 Task: Add a condition where "Hours until next SLA breach Less than Eighteen" in recently solved tickets
Action: Mouse moved to (125, 395)
Screenshot: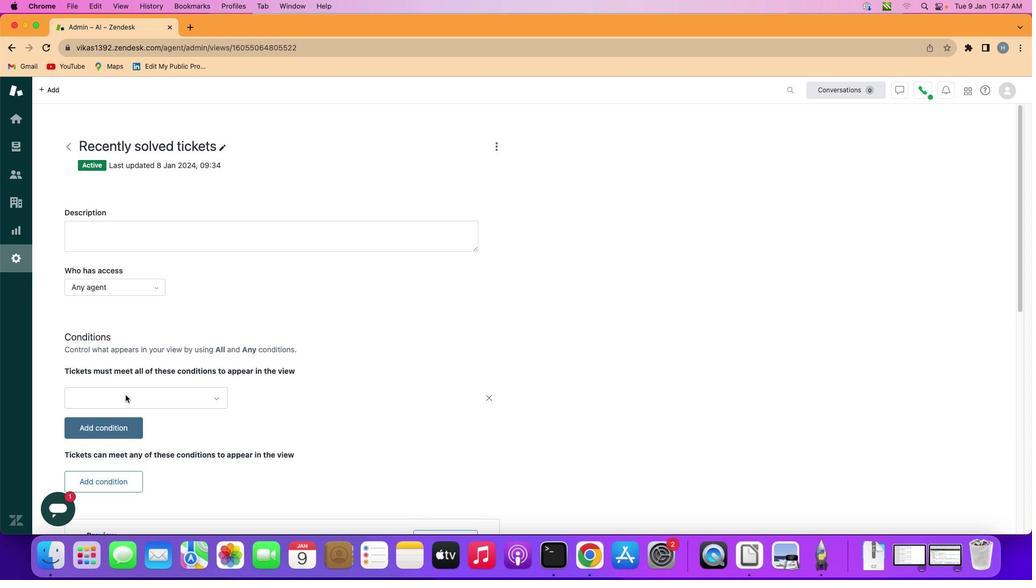 
Action: Mouse pressed left at (125, 395)
Screenshot: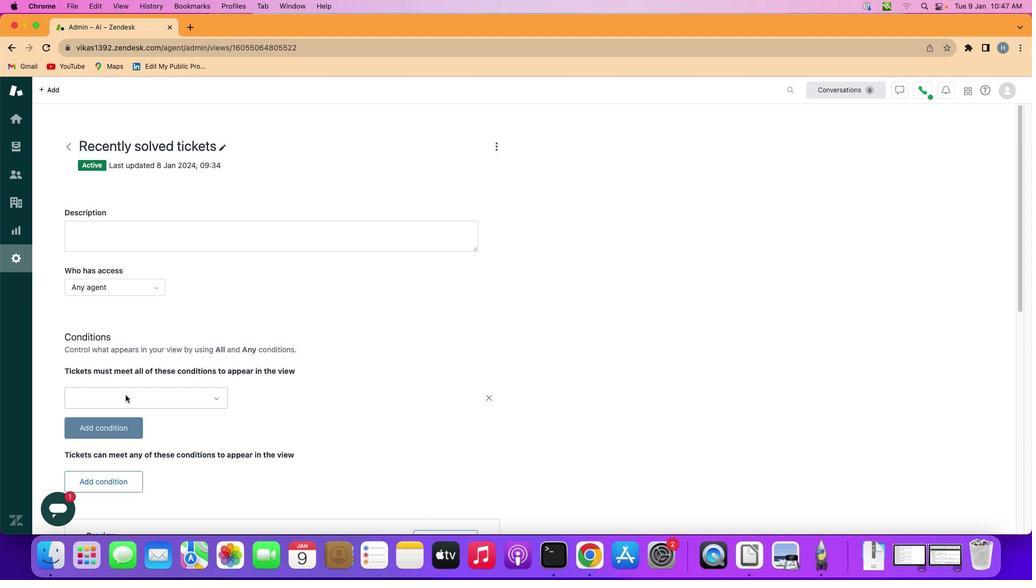 
Action: Mouse moved to (137, 393)
Screenshot: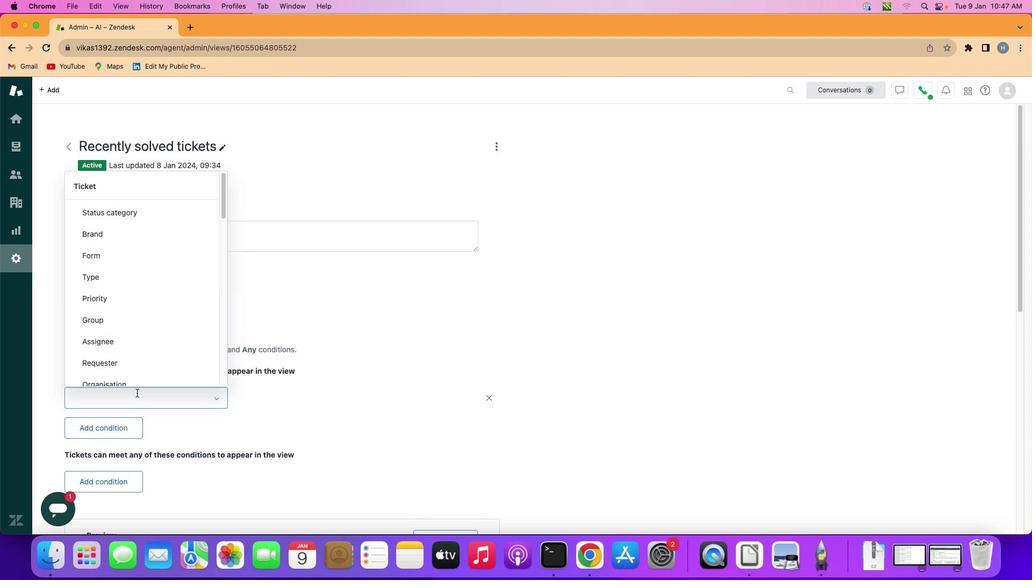 
Action: Mouse pressed left at (137, 393)
Screenshot: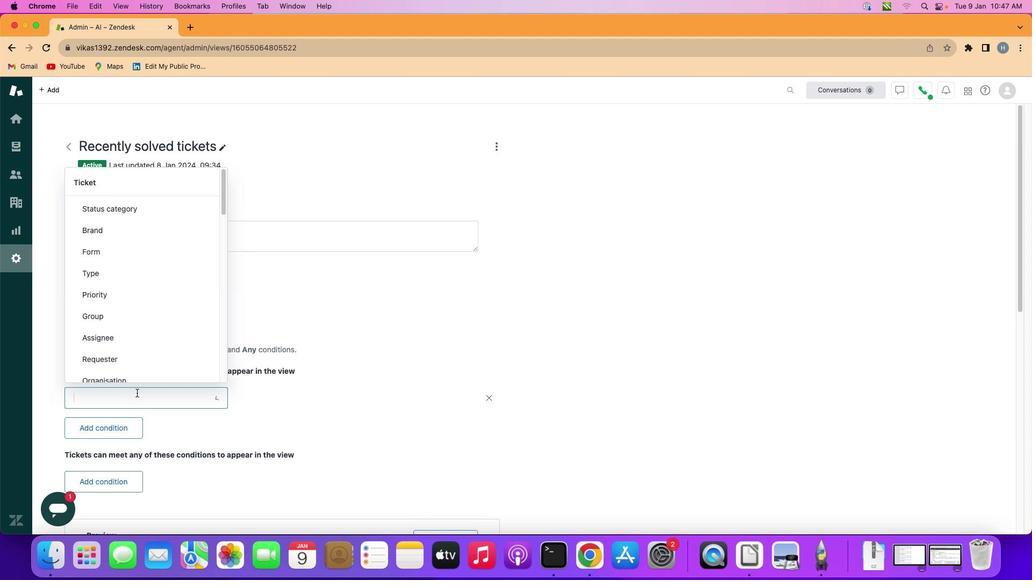 
Action: Mouse moved to (159, 294)
Screenshot: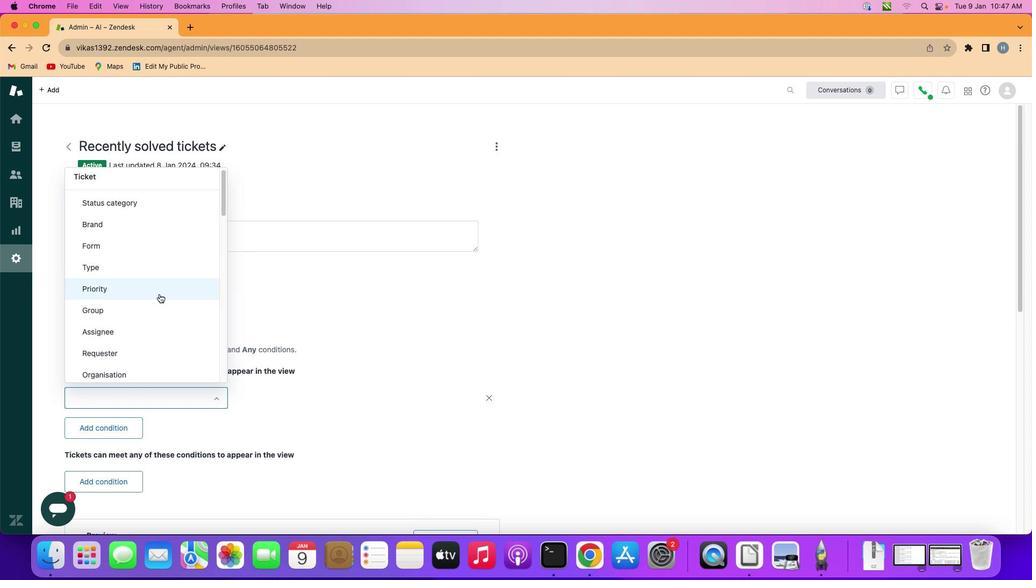 
Action: Mouse scrolled (159, 294) with delta (0, 0)
Screenshot: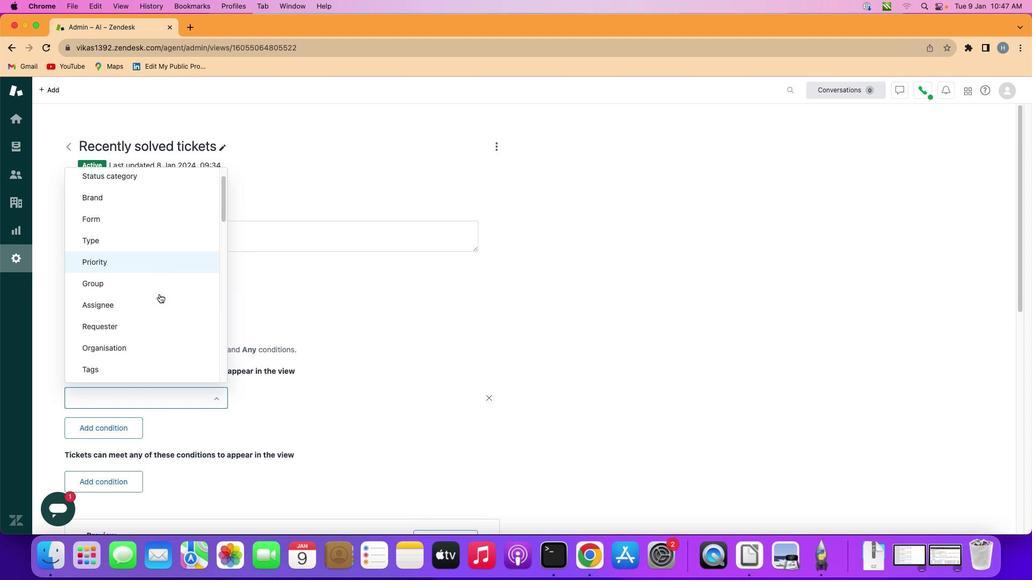 
Action: Mouse scrolled (159, 294) with delta (0, 0)
Screenshot: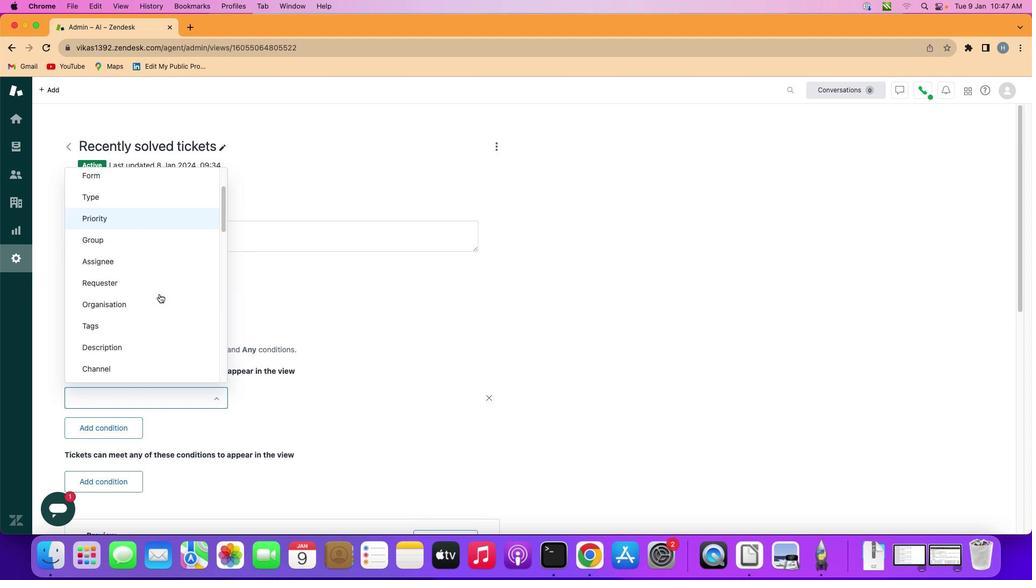 
Action: Mouse scrolled (159, 294) with delta (0, -1)
Screenshot: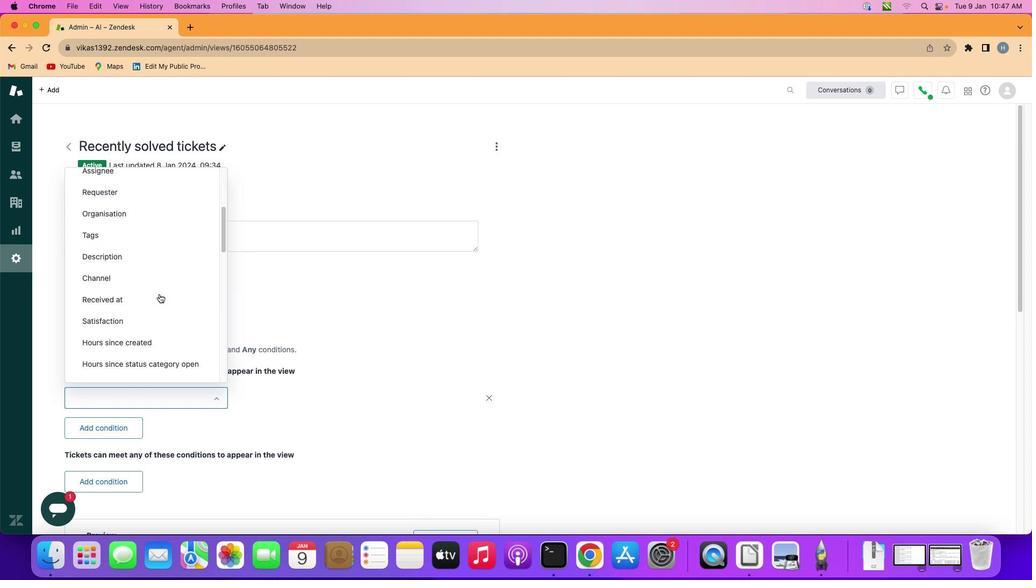 
Action: Mouse scrolled (159, 294) with delta (0, -1)
Screenshot: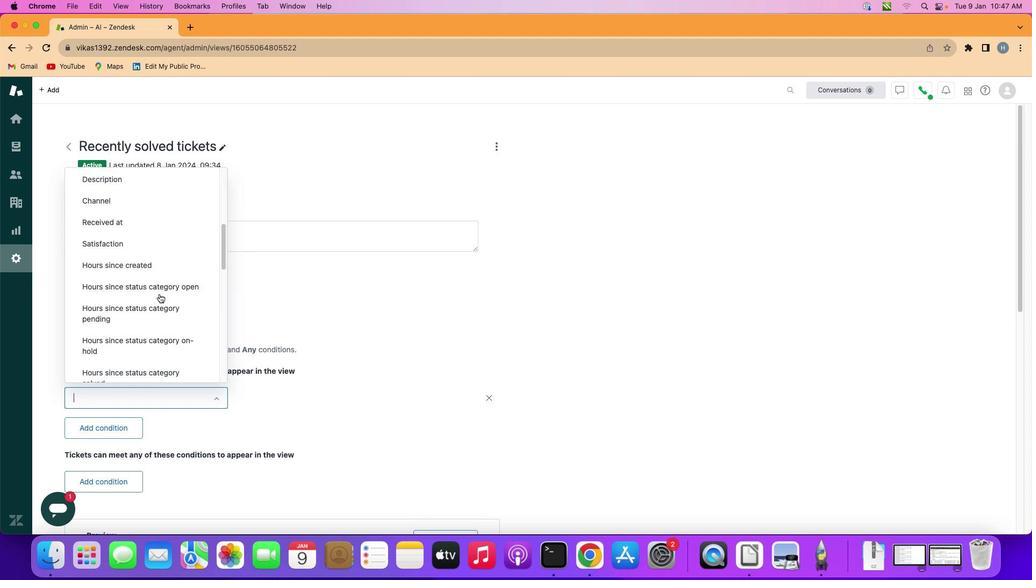 
Action: Mouse scrolled (159, 294) with delta (0, -2)
Screenshot: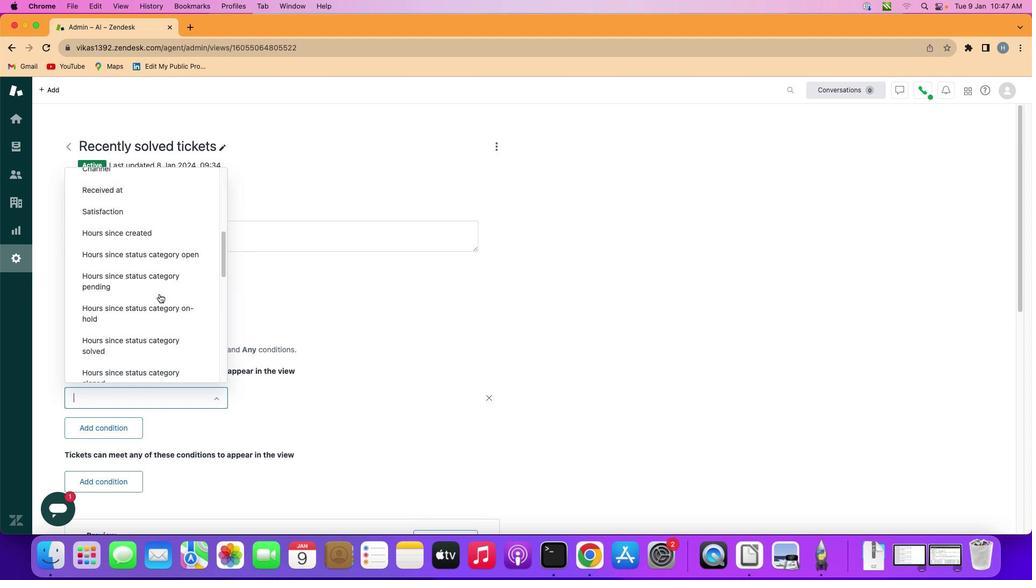 
Action: Mouse scrolled (159, 294) with delta (0, -2)
Screenshot: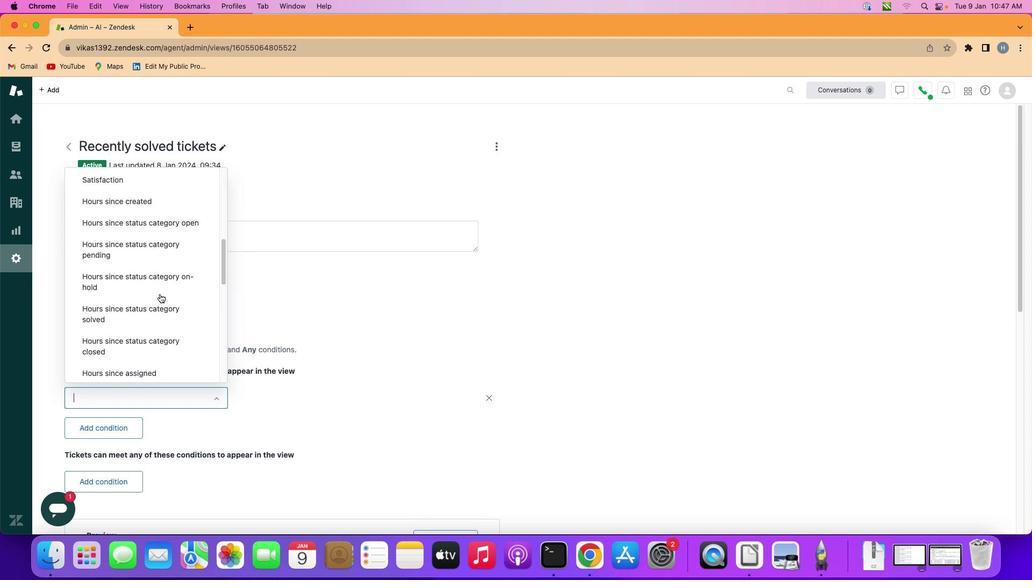 
Action: Mouse moved to (164, 292)
Screenshot: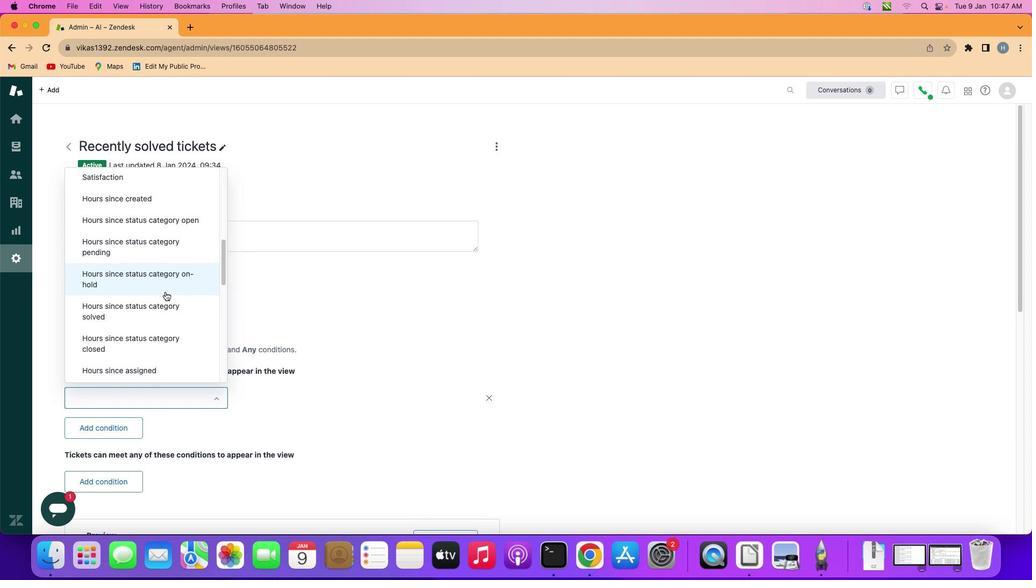 
Action: Mouse scrolled (164, 292) with delta (0, 0)
Screenshot: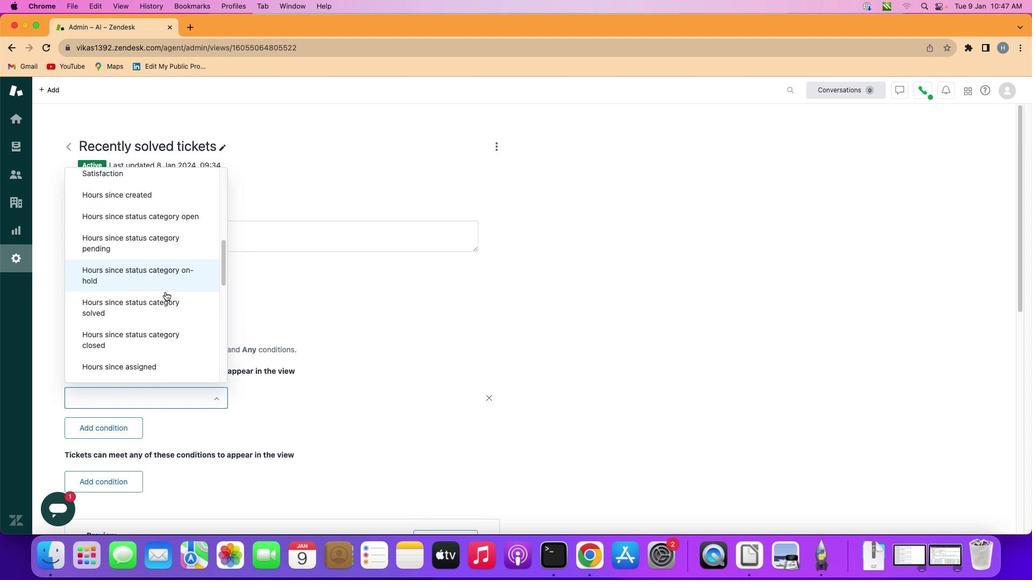
Action: Mouse moved to (165, 292)
Screenshot: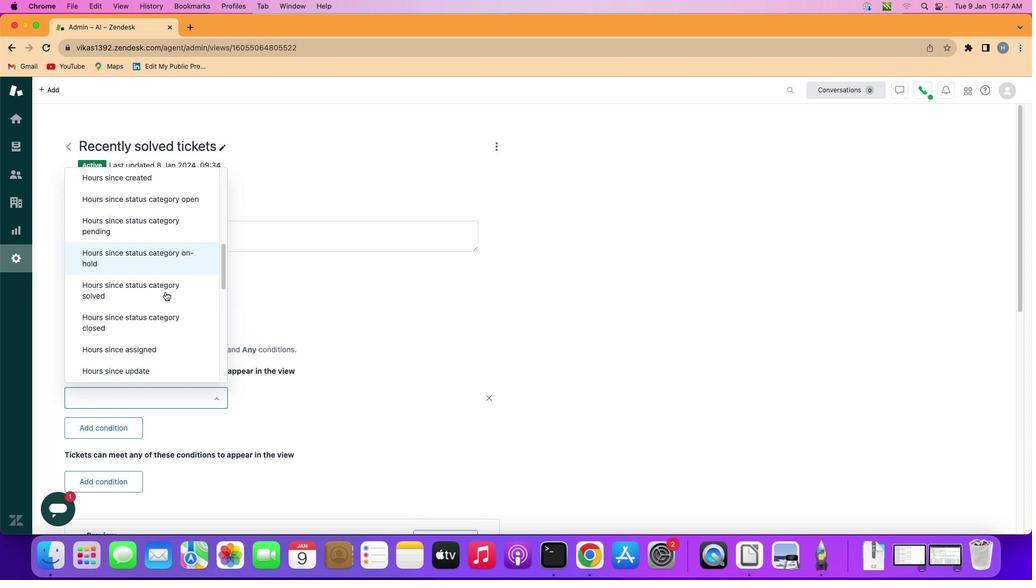 
Action: Mouse scrolled (165, 292) with delta (0, 0)
Screenshot: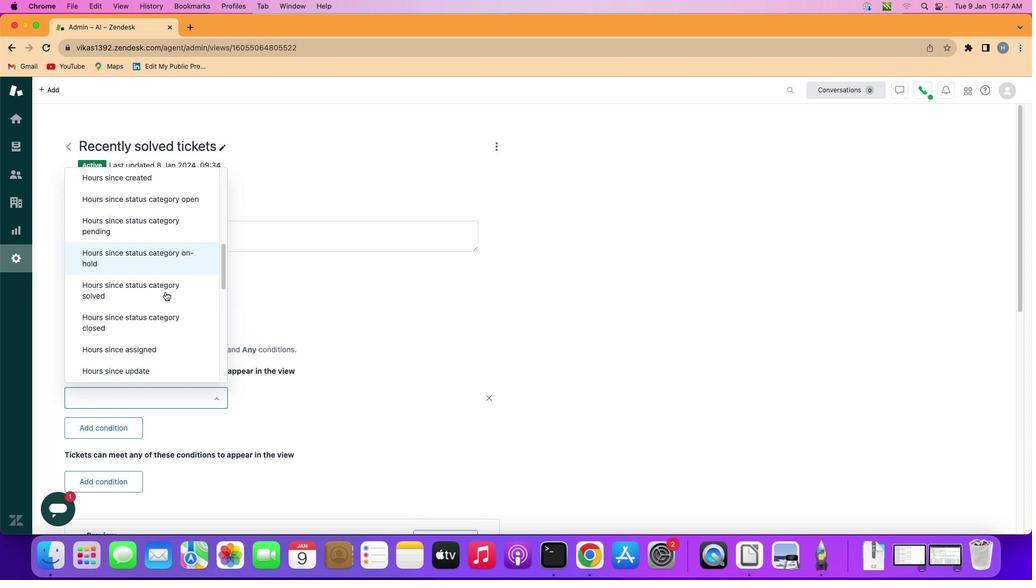 
Action: Mouse scrolled (165, 292) with delta (0, 0)
Screenshot: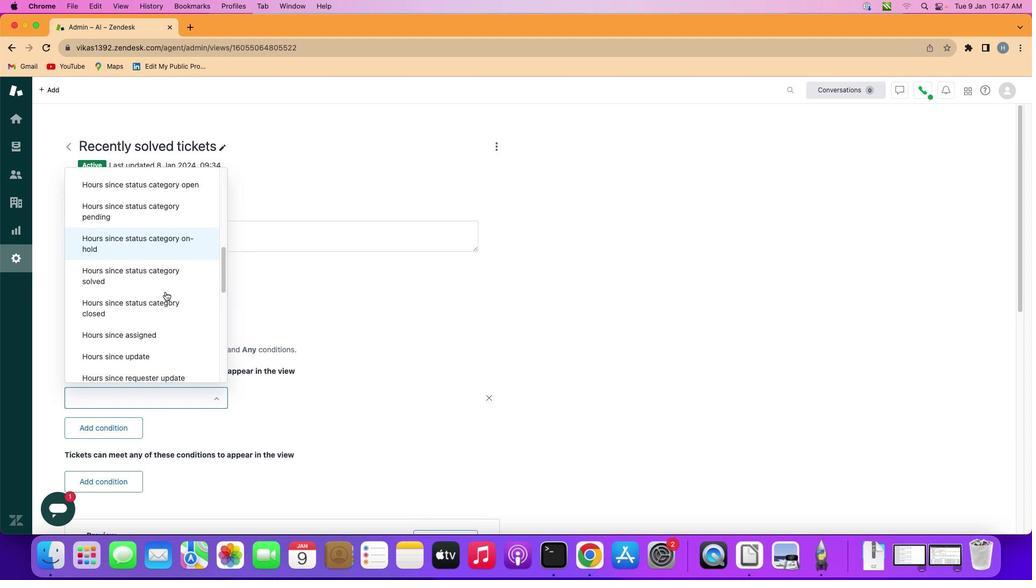 
Action: Mouse scrolled (165, 292) with delta (0, 0)
Screenshot: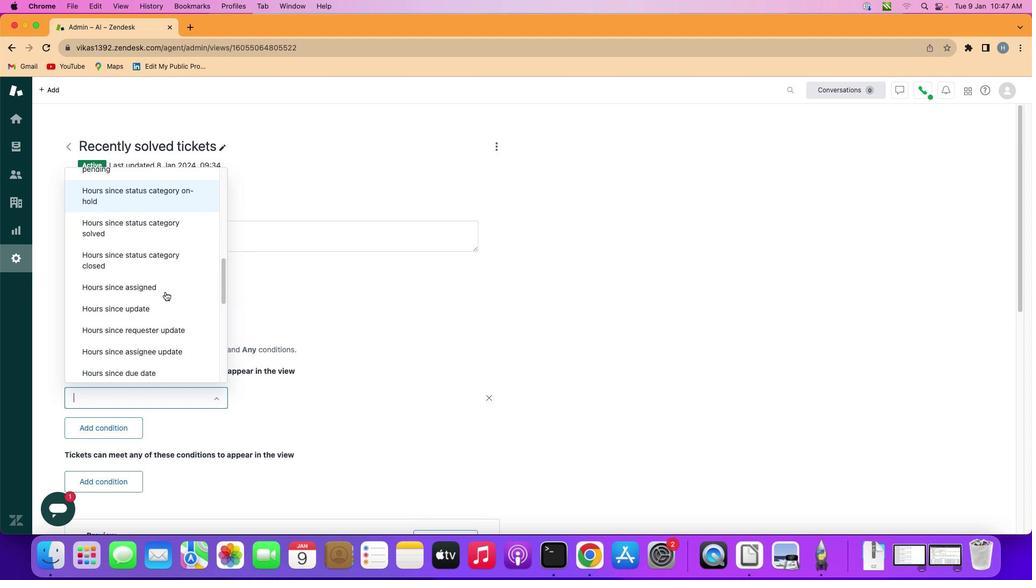 
Action: Mouse scrolled (165, 292) with delta (0, 0)
Screenshot: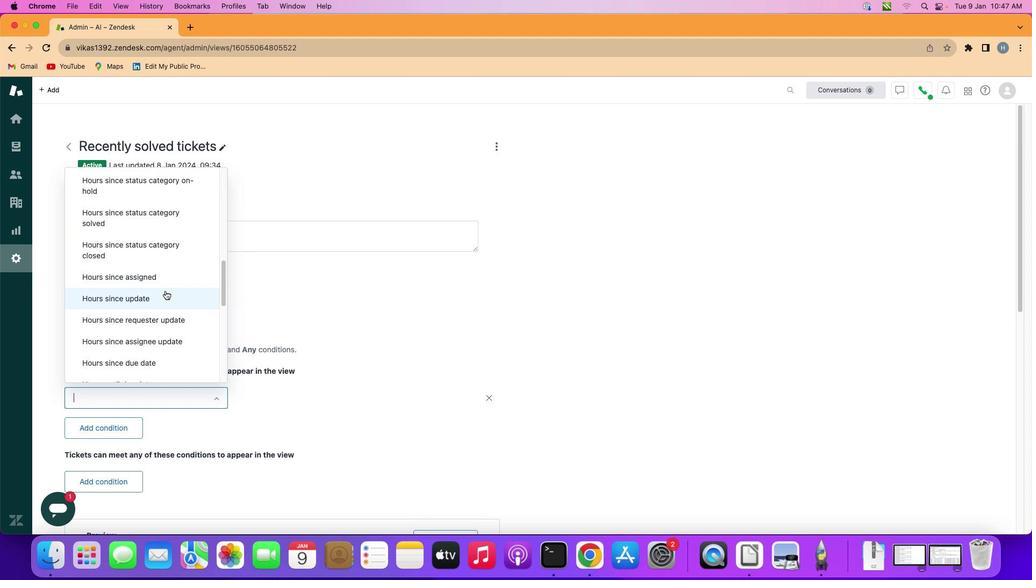 
Action: Mouse moved to (165, 289)
Screenshot: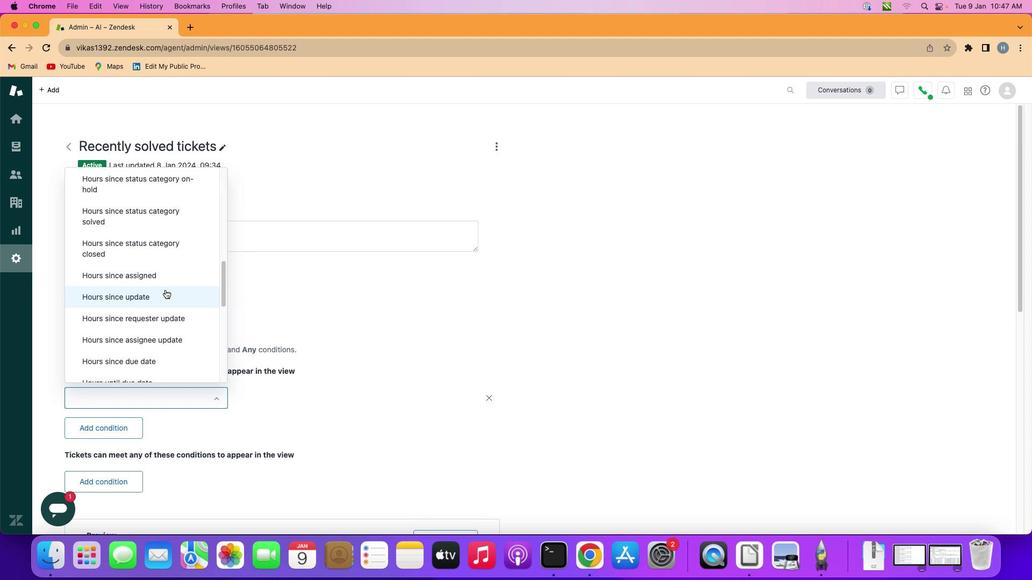 
Action: Mouse scrolled (165, 289) with delta (0, 0)
Screenshot: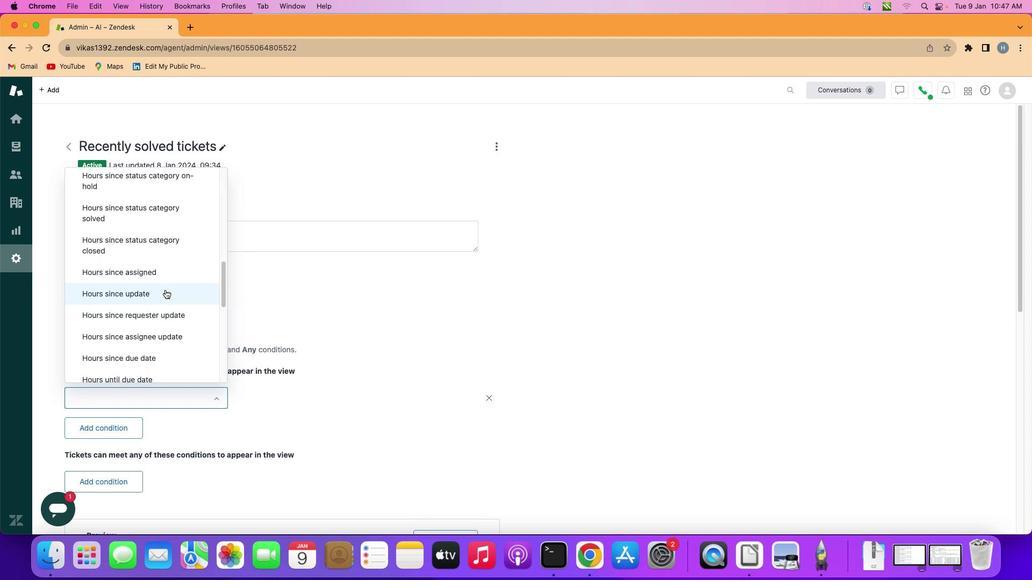 
Action: Mouse scrolled (165, 289) with delta (0, 0)
Screenshot: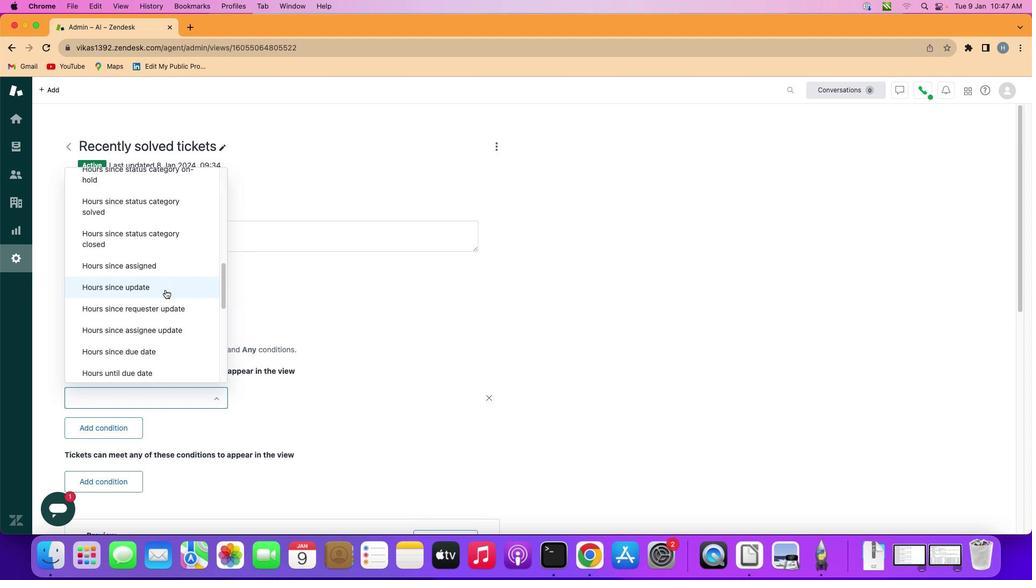 
Action: Mouse scrolled (165, 289) with delta (0, 0)
Screenshot: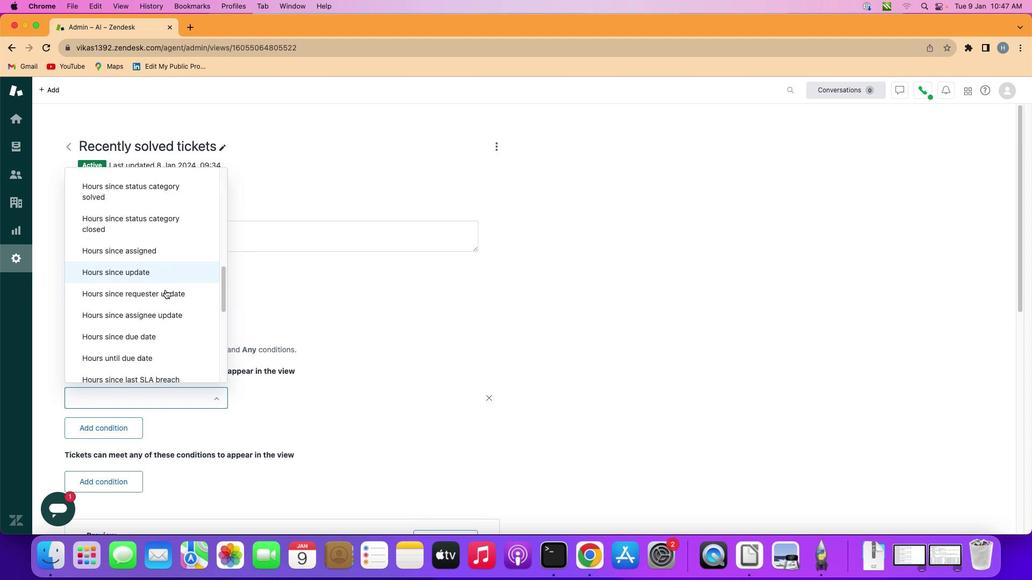 
Action: Mouse scrolled (165, 289) with delta (0, -1)
Screenshot: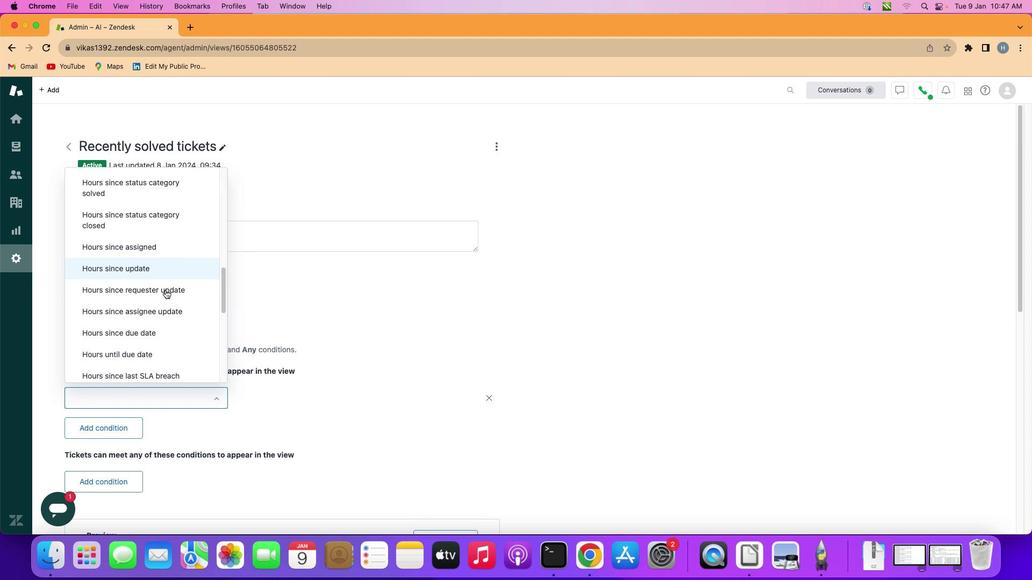 
Action: Mouse moved to (165, 289)
Screenshot: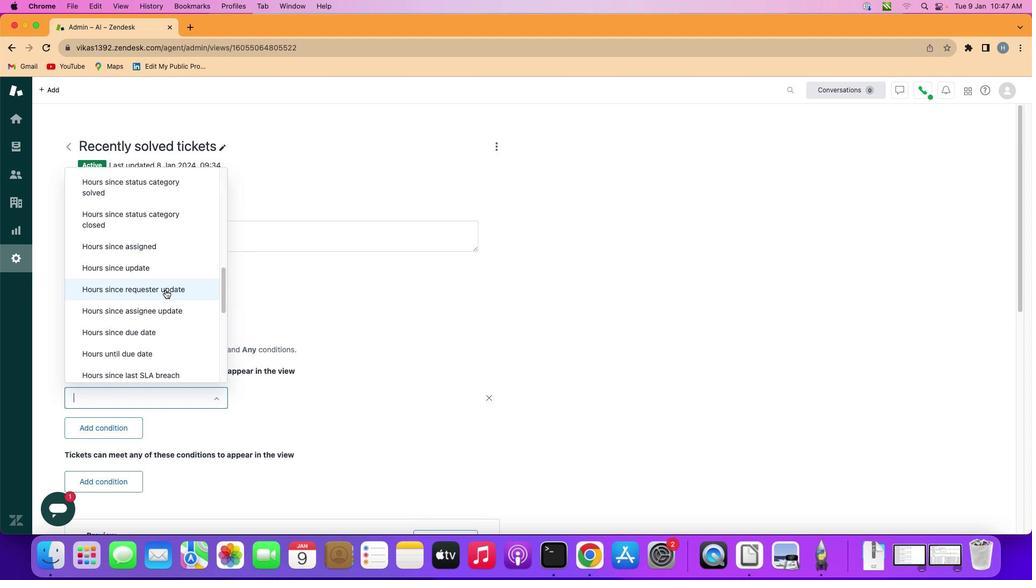 
Action: Mouse scrolled (165, 289) with delta (0, 0)
Screenshot: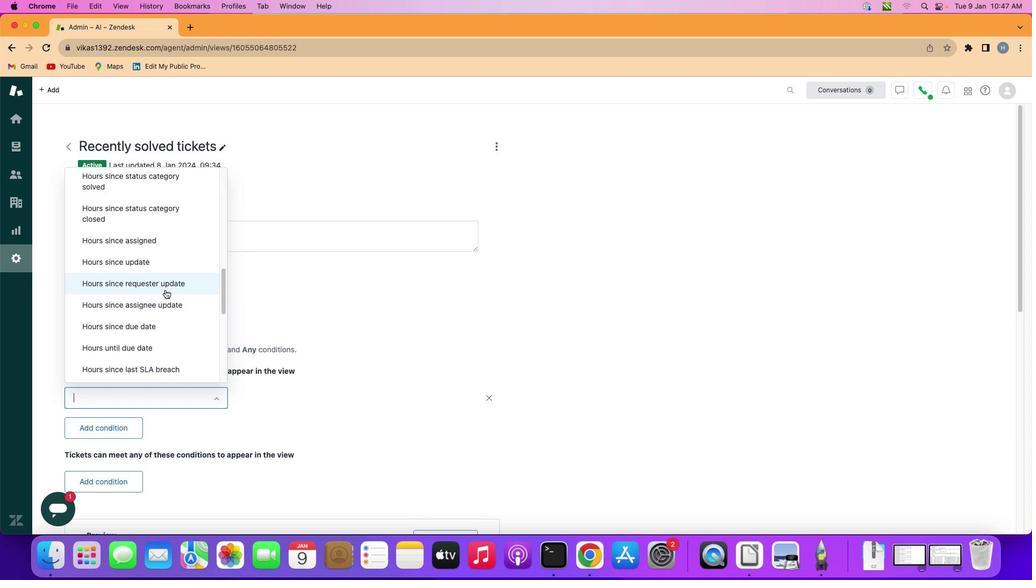 
Action: Mouse scrolled (165, 289) with delta (0, 0)
Screenshot: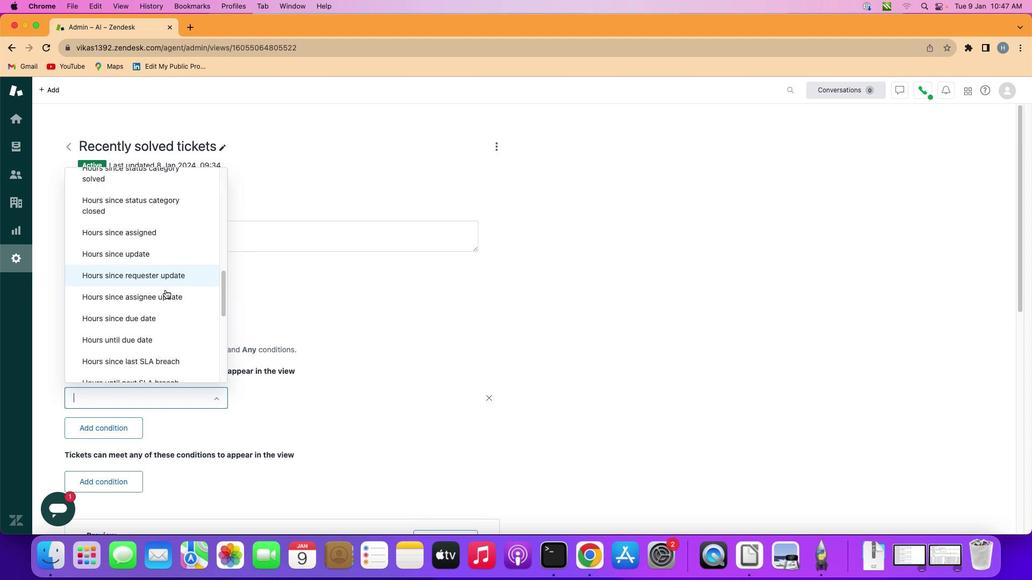 
Action: Mouse scrolled (165, 289) with delta (0, 0)
Screenshot: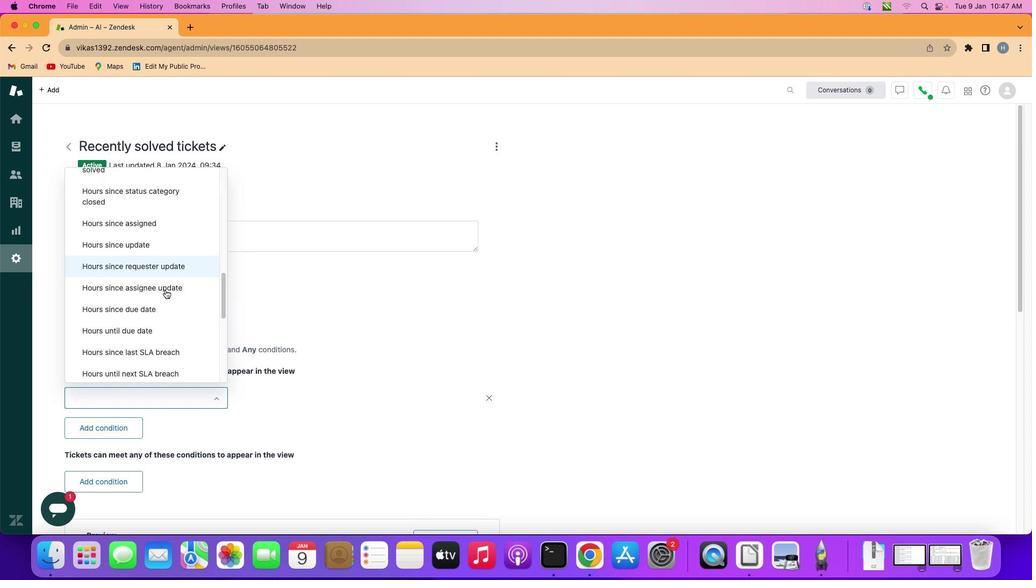 
Action: Mouse scrolled (165, 289) with delta (0, 0)
Screenshot: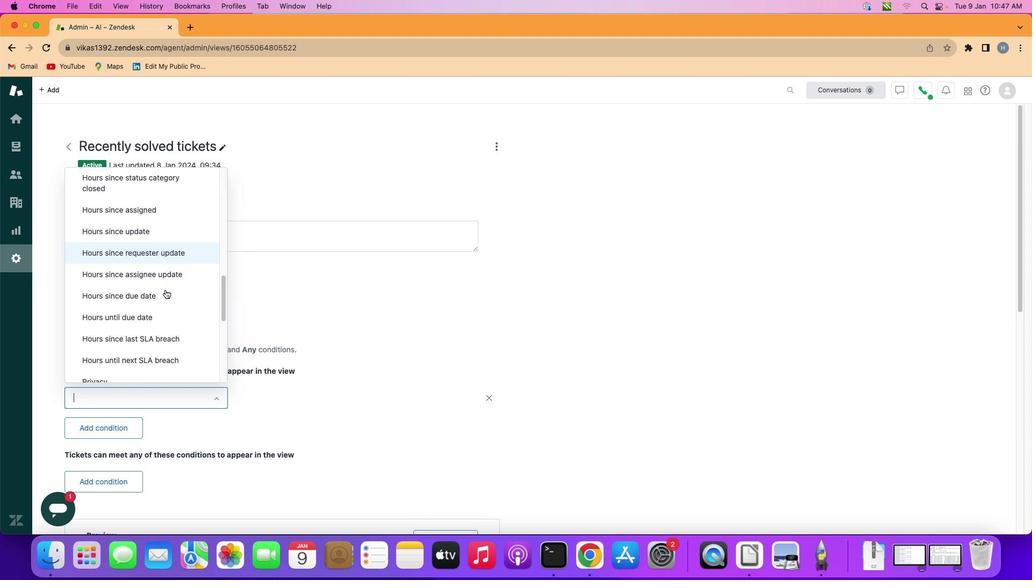 
Action: Mouse scrolled (165, 289) with delta (0, 0)
Screenshot: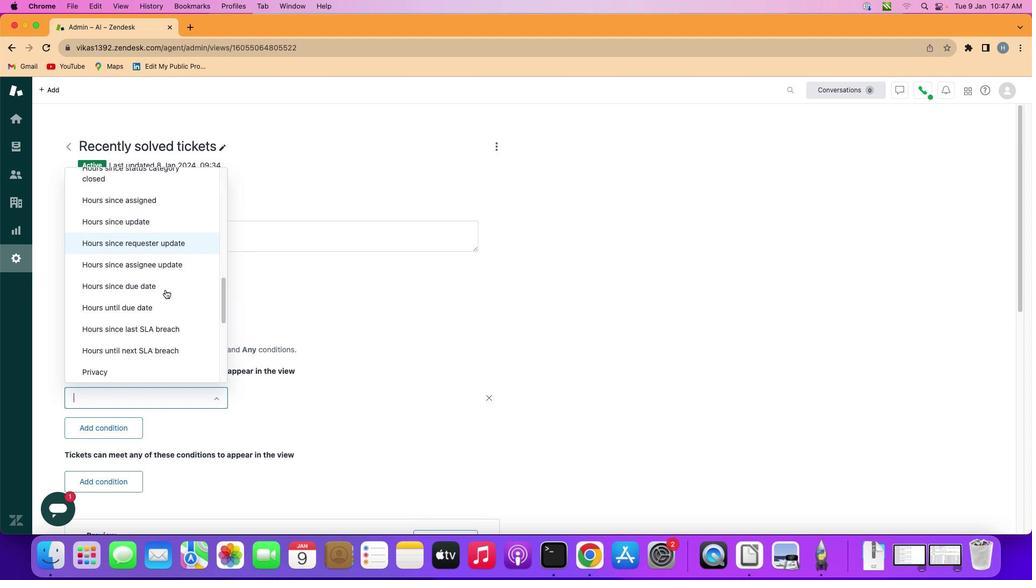 
Action: Mouse scrolled (165, 289) with delta (0, 0)
Screenshot: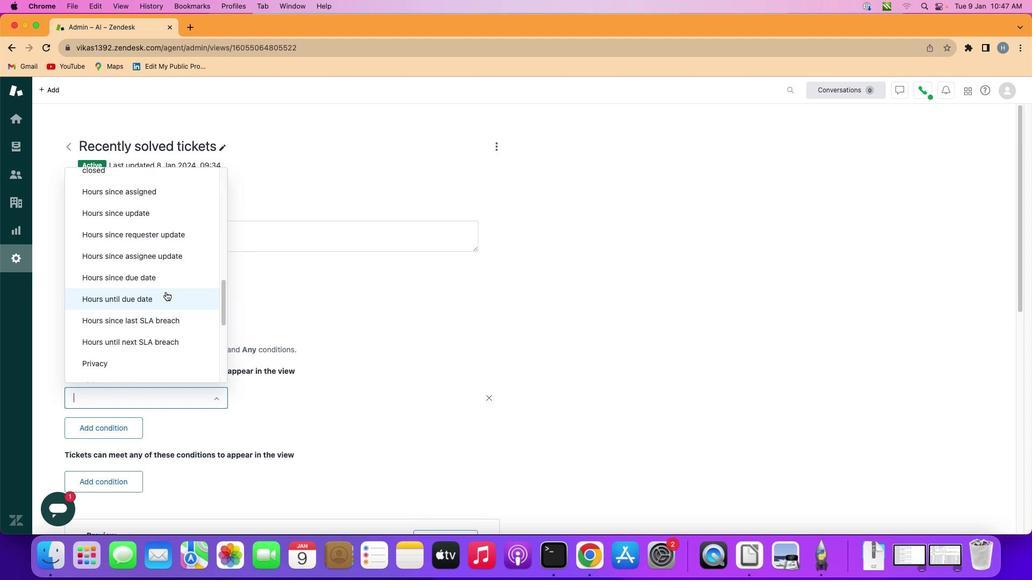 
Action: Mouse moved to (148, 339)
Screenshot: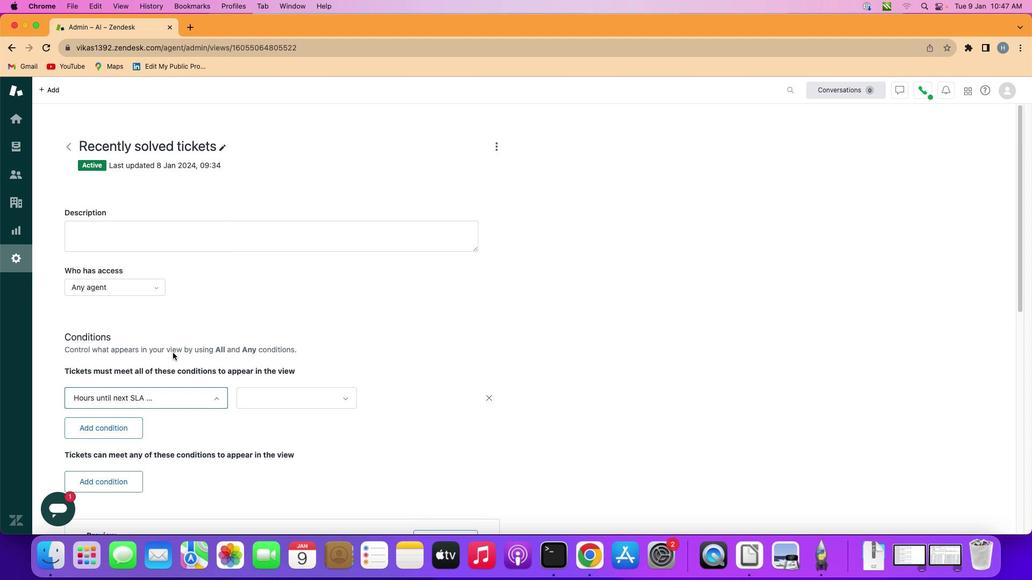 
Action: Mouse pressed left at (148, 339)
Screenshot: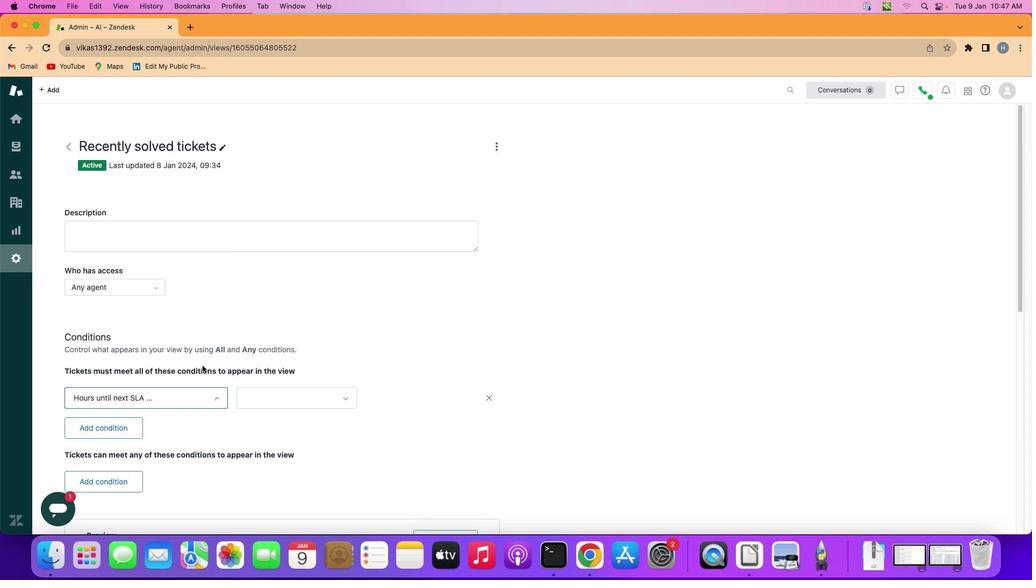 
Action: Mouse moved to (302, 403)
Screenshot: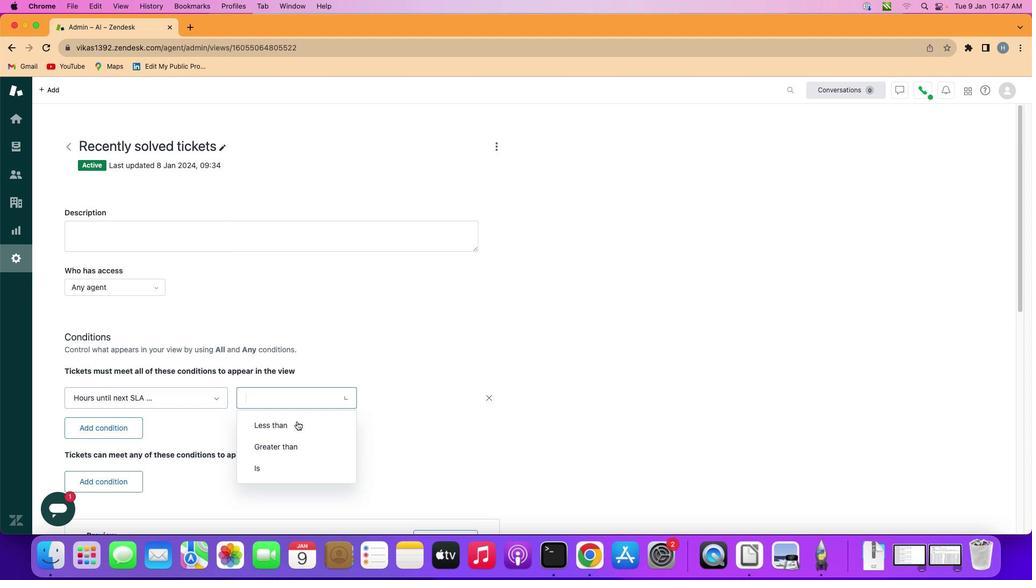 
Action: Mouse pressed left at (302, 403)
Screenshot: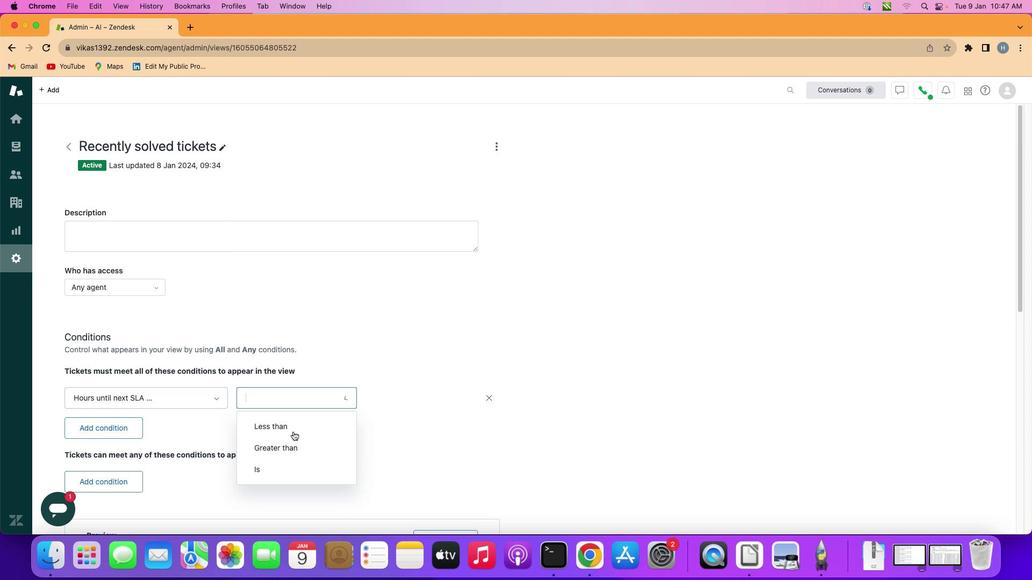 
Action: Mouse moved to (290, 429)
Screenshot: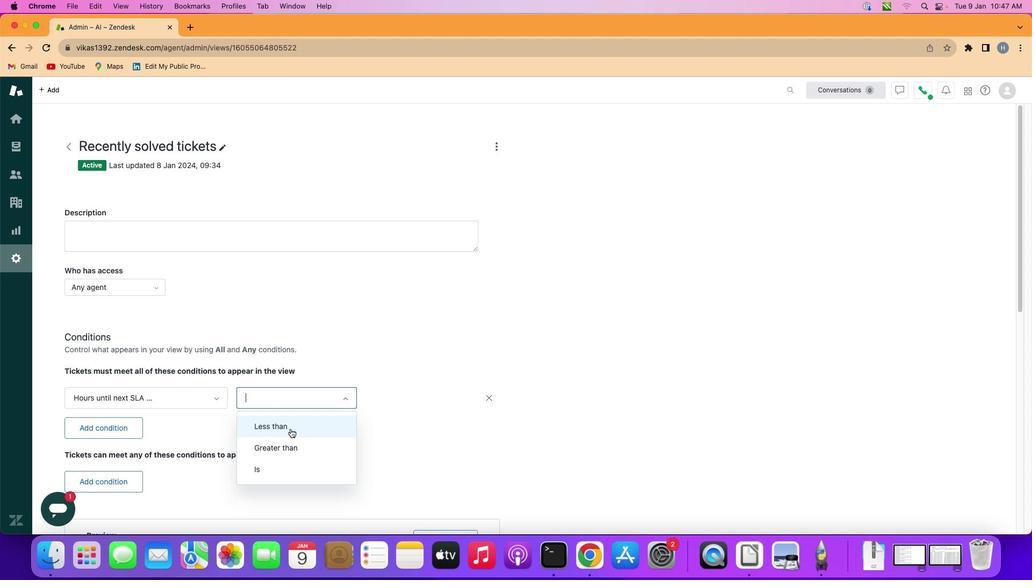
Action: Mouse pressed left at (290, 429)
Screenshot: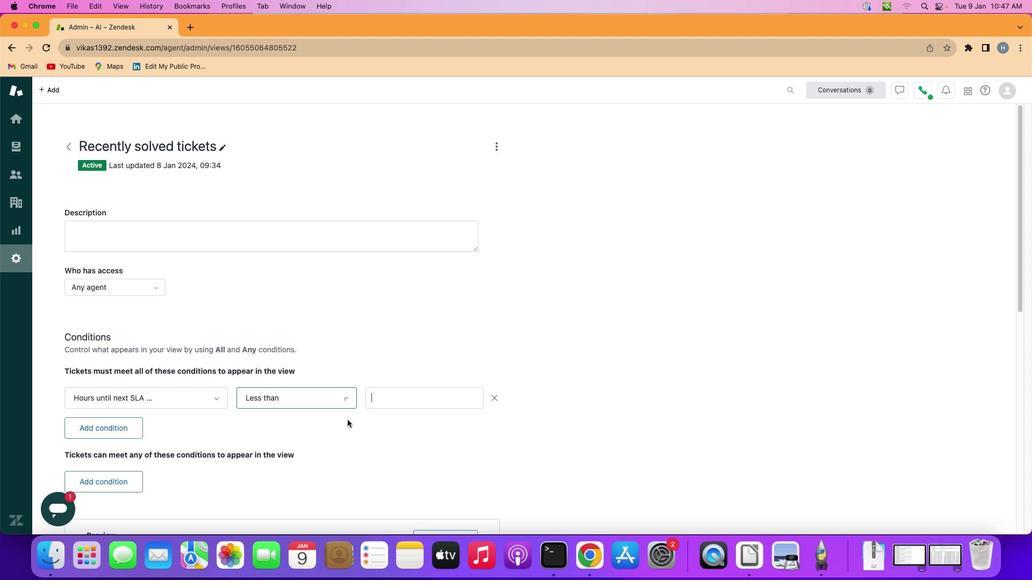 
Action: Mouse moved to (421, 406)
Screenshot: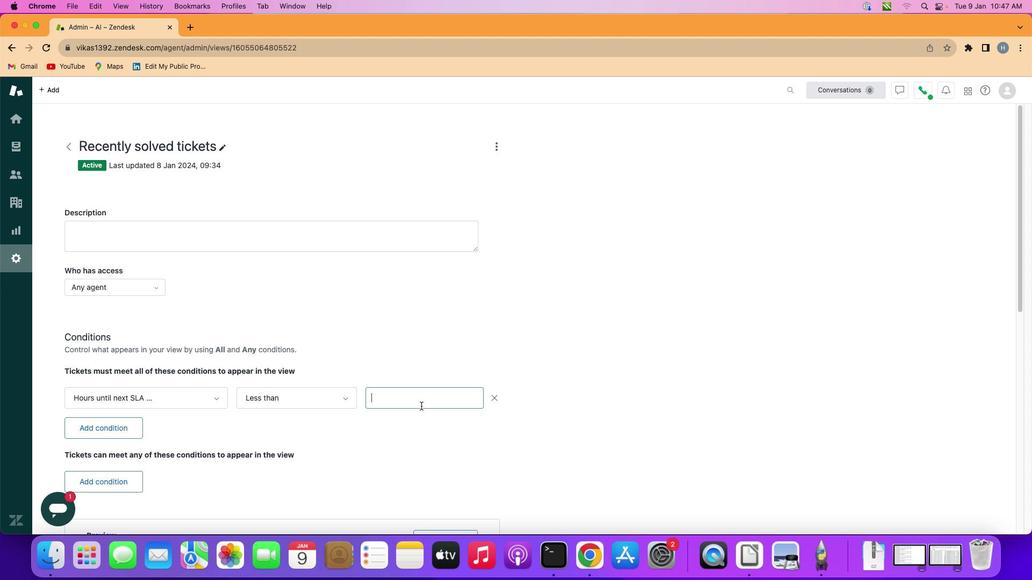 
Action: Mouse pressed left at (421, 406)
Screenshot: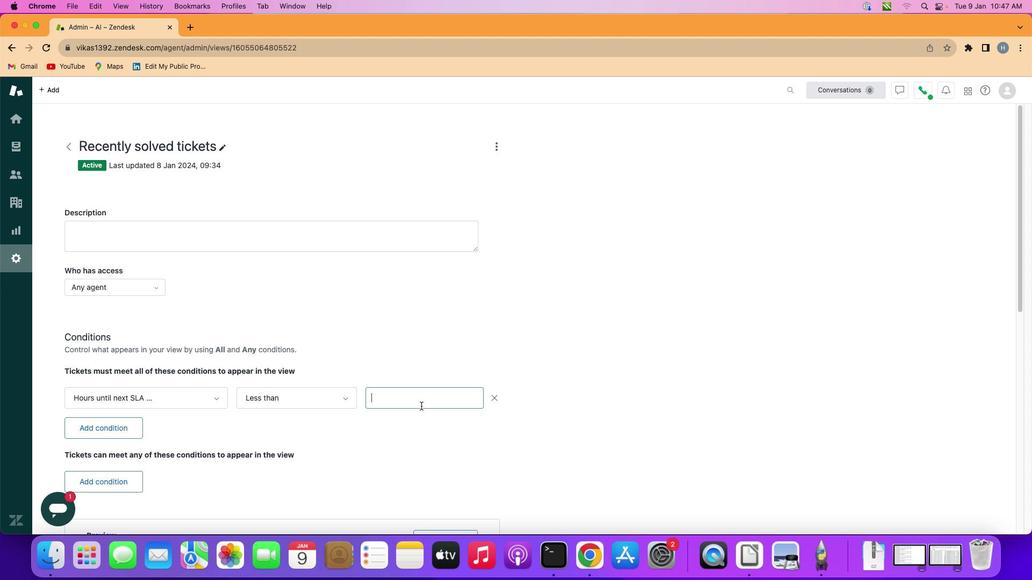 
Action: Key pressed Key.shift'E''i''g''h''t''e''e''n'
Screenshot: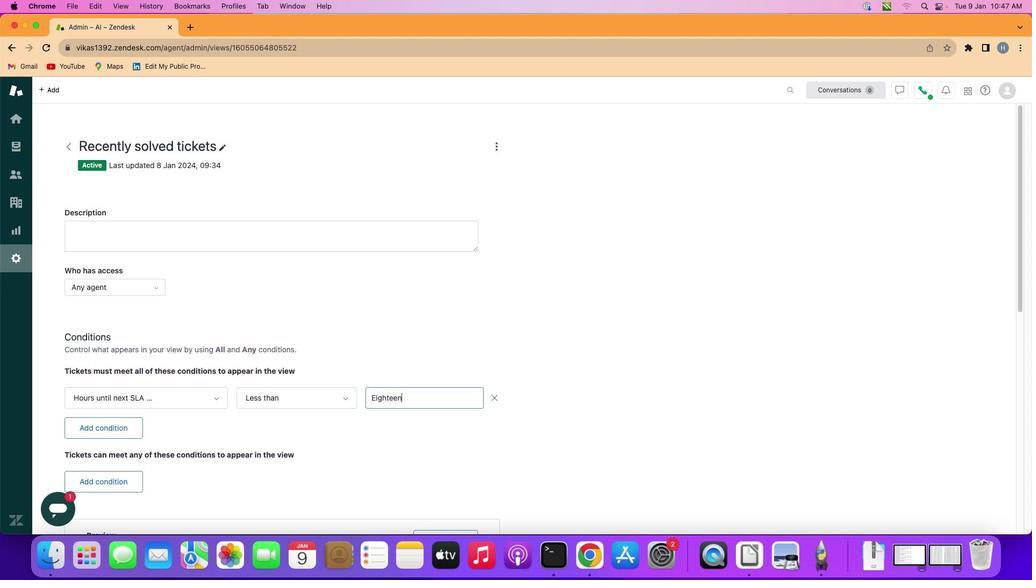 
Action: Mouse moved to (431, 448)
Screenshot: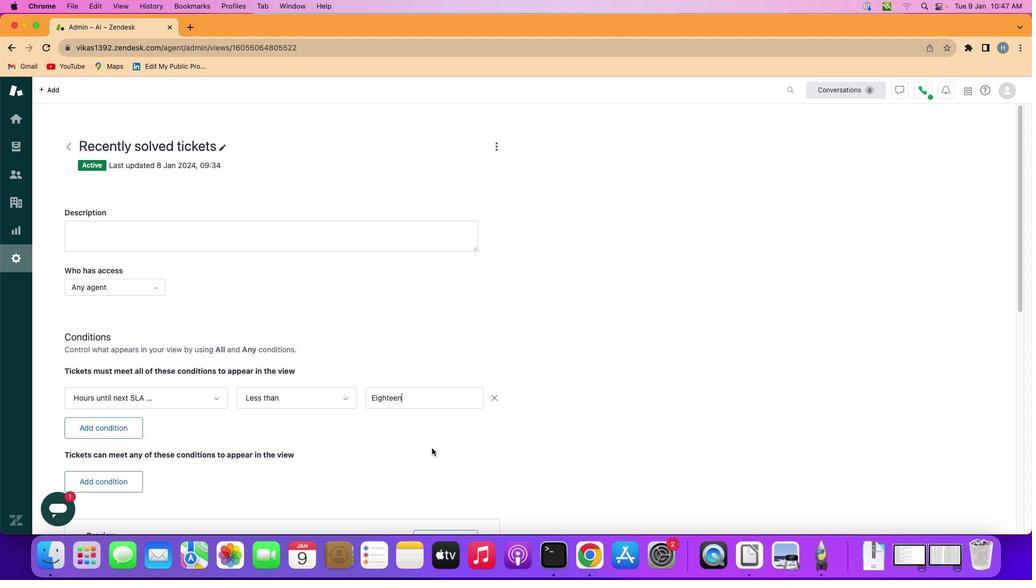 
